 Task: For heading Arial Rounded MT Bold with Underline.  font size for heading26,  'Change the font style of data to'Browallia New.  and font size to 18,  Change the alignment of both headline & data to Align middle & Align Text left.  In the sheet  DebtTracker analysis
Action: Mouse moved to (736, 98)
Screenshot: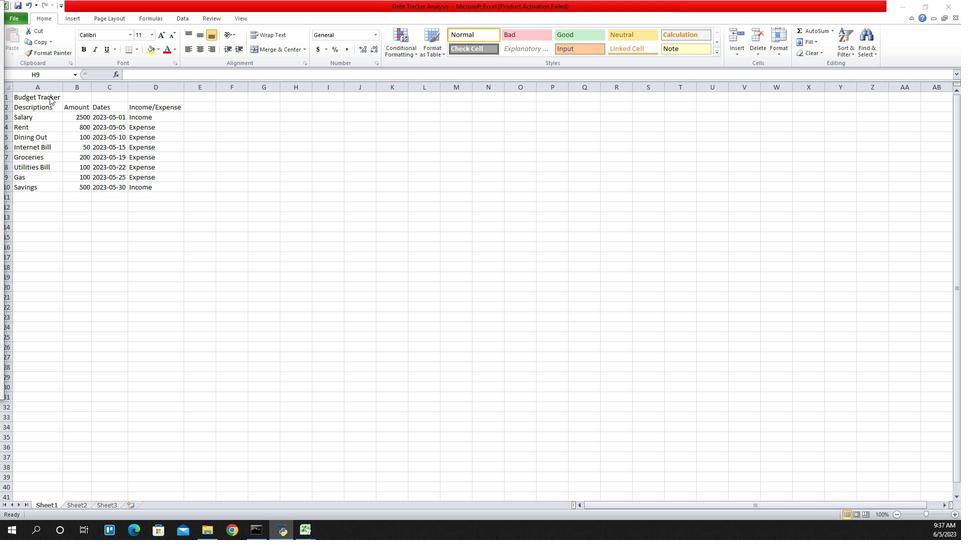 
Action: Mouse pressed left at (736, 98)
Screenshot: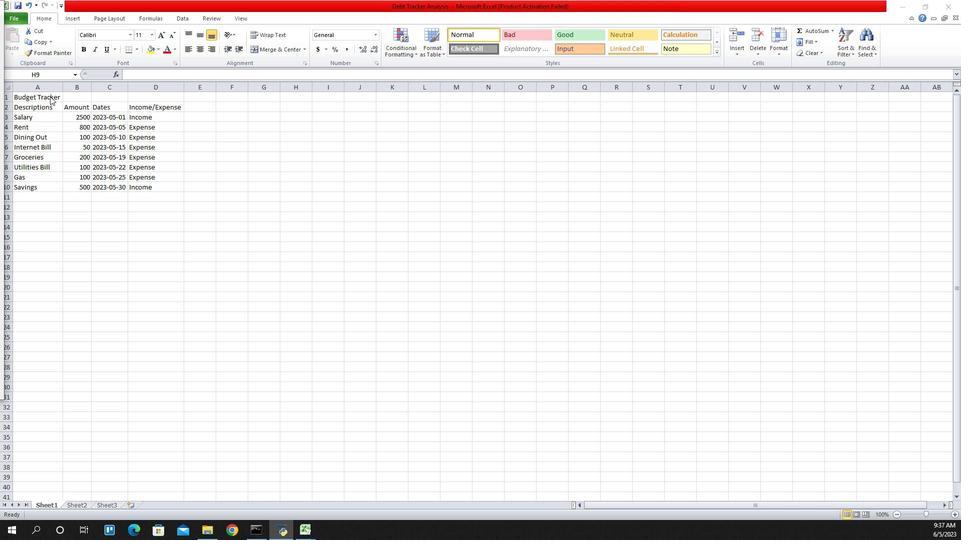 
Action: Mouse moved to (737, 97)
Screenshot: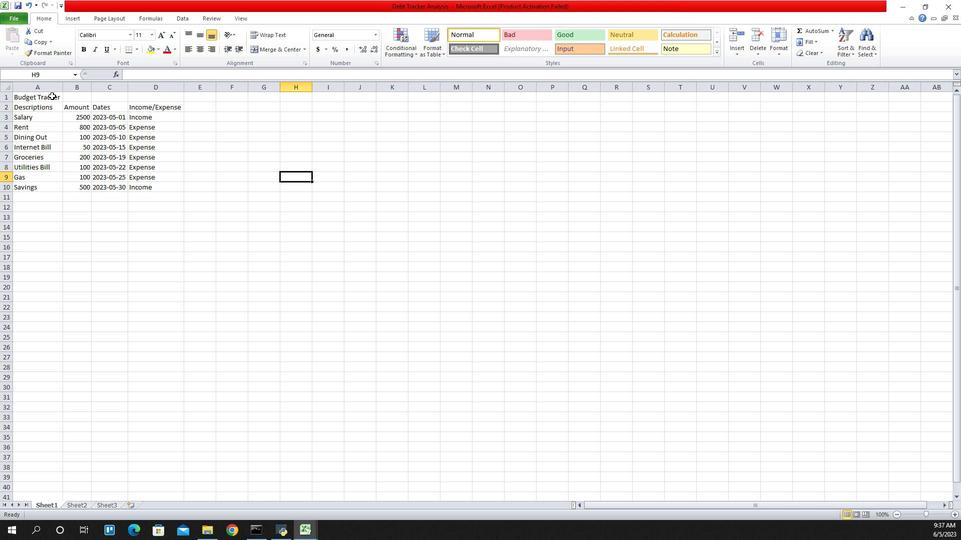 
Action: Mouse pressed left at (737, 97)
Screenshot: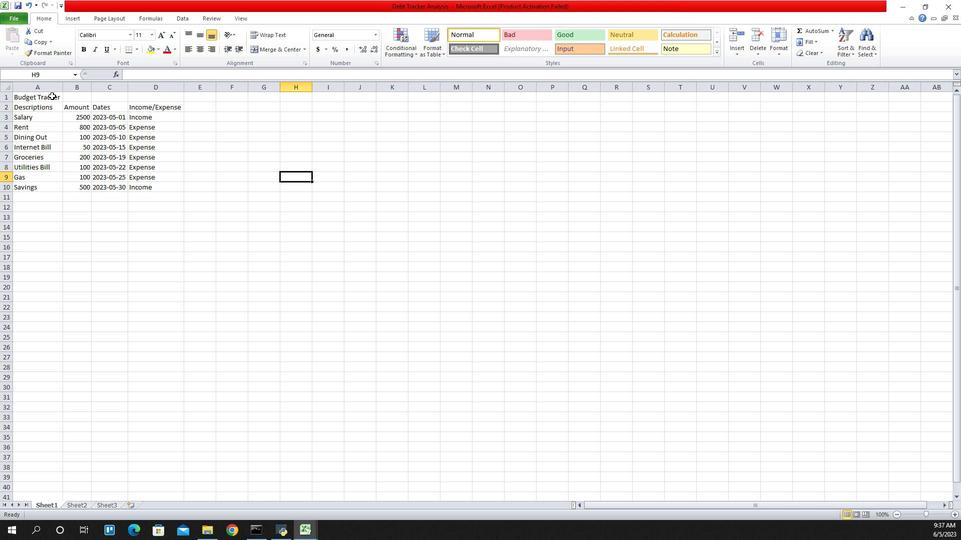 
Action: Mouse moved to (962, 51)
Screenshot: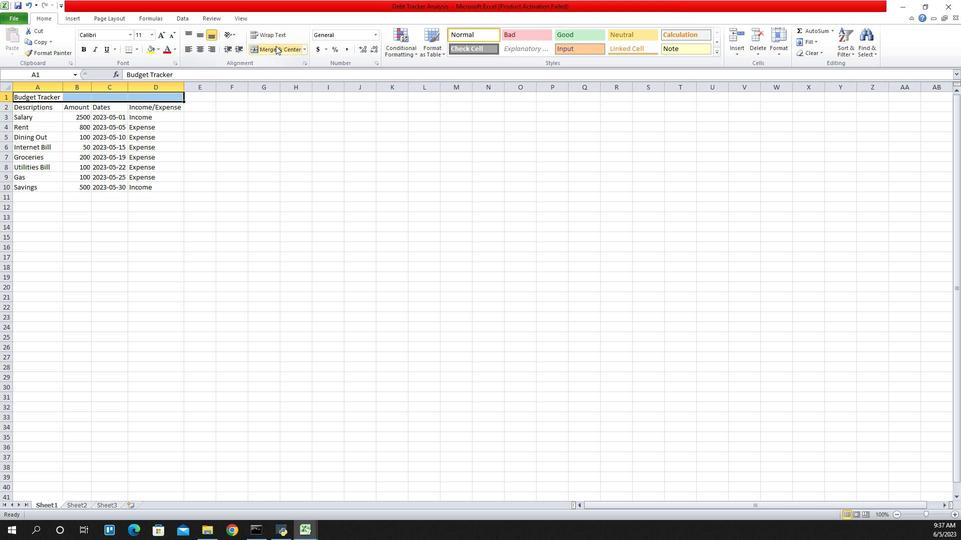 
Action: Mouse pressed left at (962, 51)
Screenshot: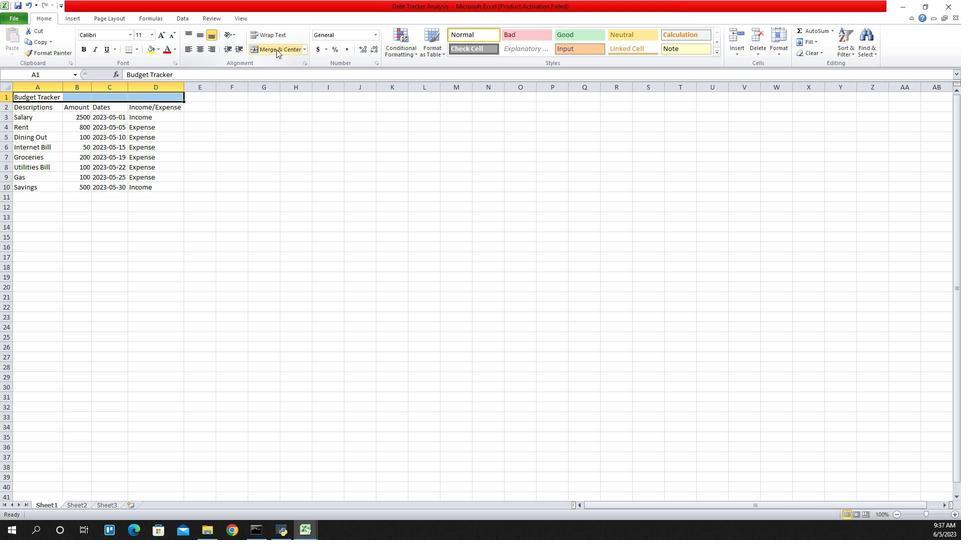 
Action: Mouse moved to (789, 37)
Screenshot: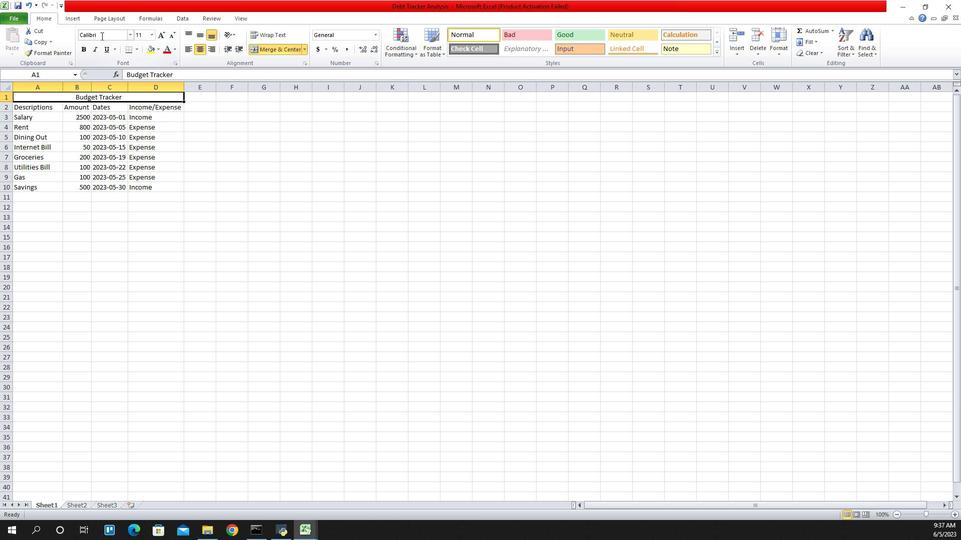 
Action: Mouse pressed left at (789, 37)
Screenshot: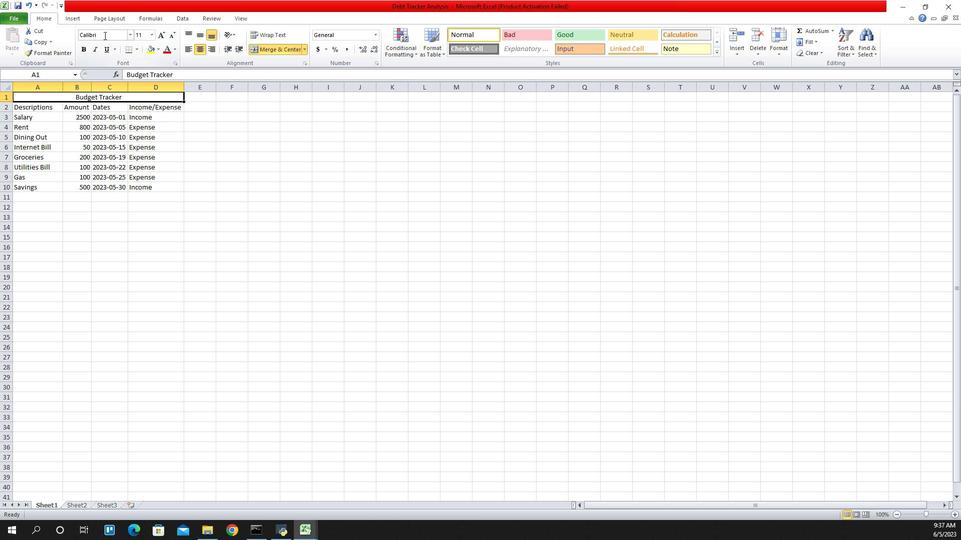 
Action: Key pressed arial<Key.space>rou<Key.enter>
Screenshot: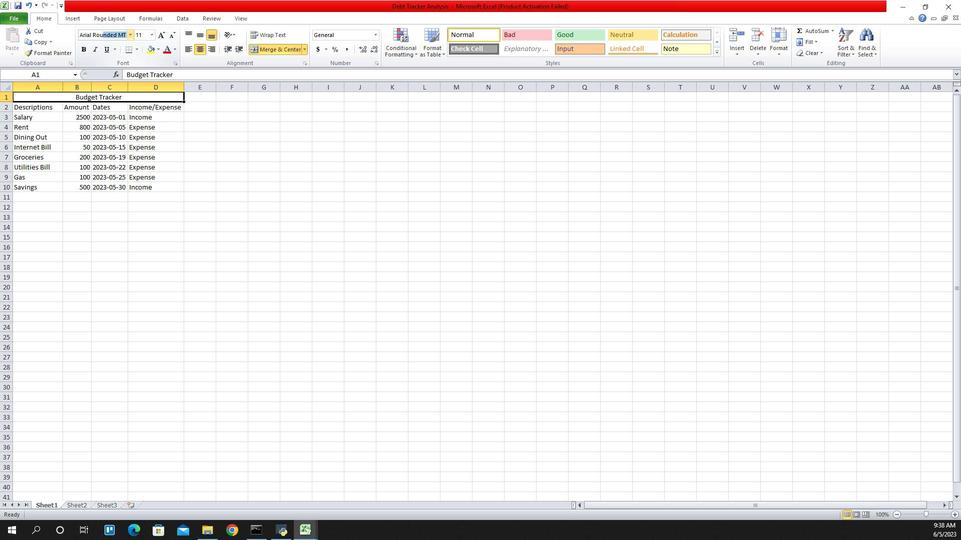 
Action: Mouse moved to (774, 54)
Screenshot: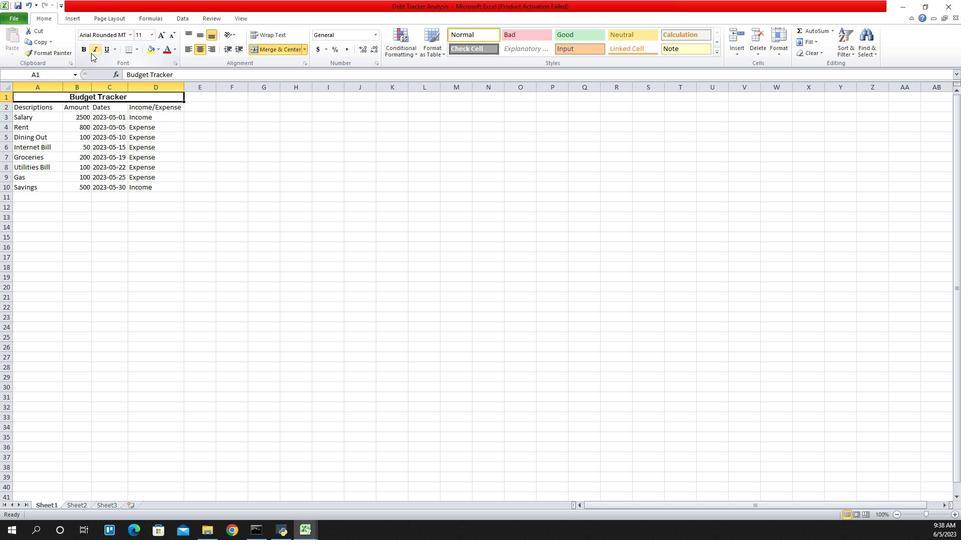 
Action: Mouse pressed left at (774, 54)
Screenshot: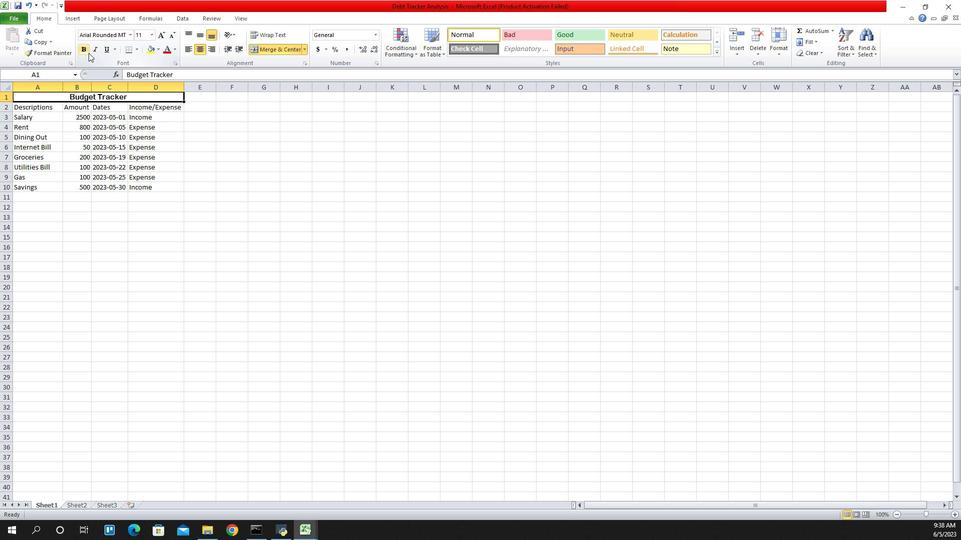 
Action: Mouse moved to (791, 54)
Screenshot: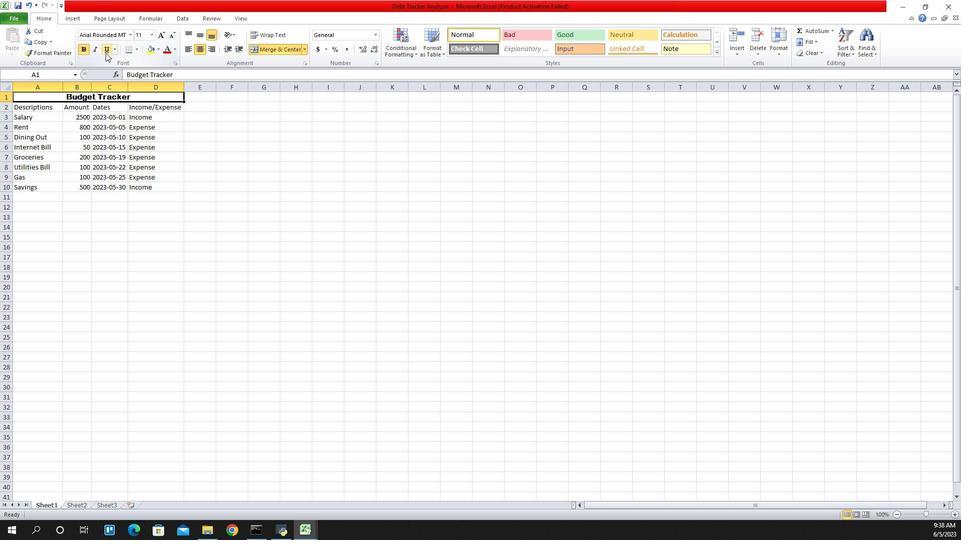 
Action: Mouse pressed left at (791, 54)
Screenshot: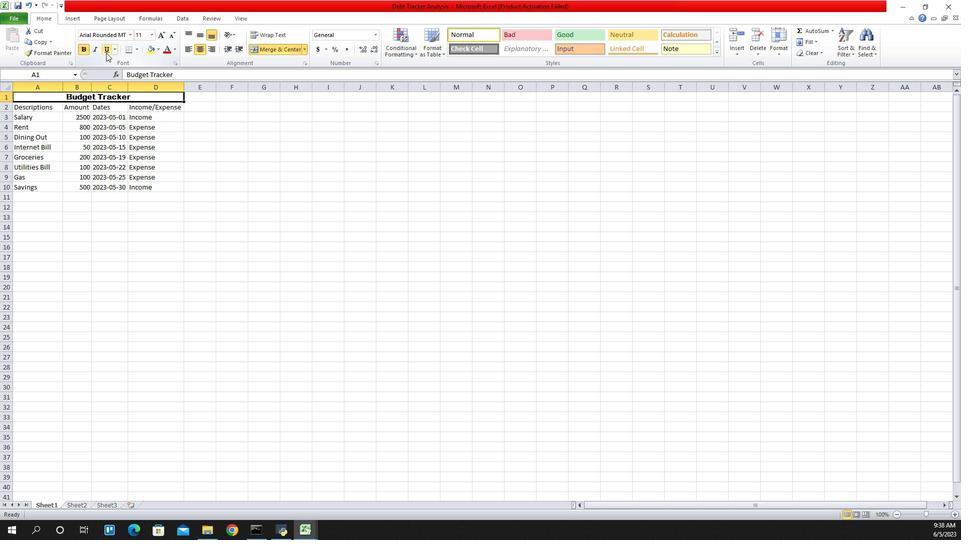 
Action: Mouse moved to (840, 37)
Screenshot: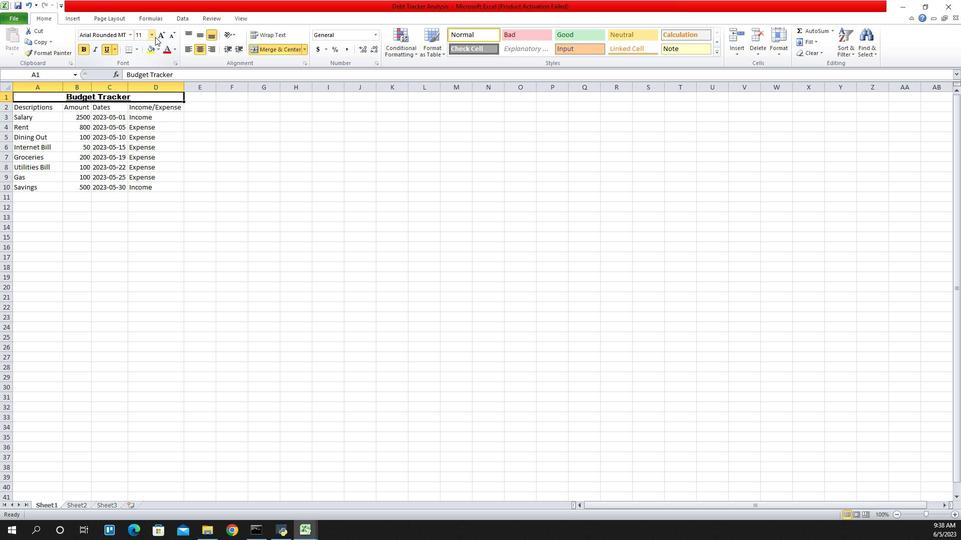 
Action: Mouse pressed left at (840, 37)
Screenshot: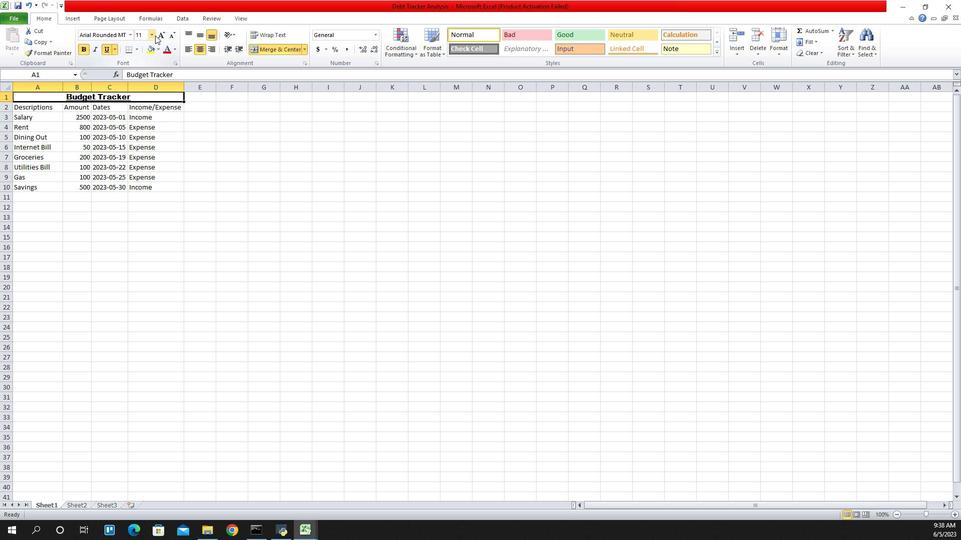 
Action: Mouse moved to (828, 140)
Screenshot: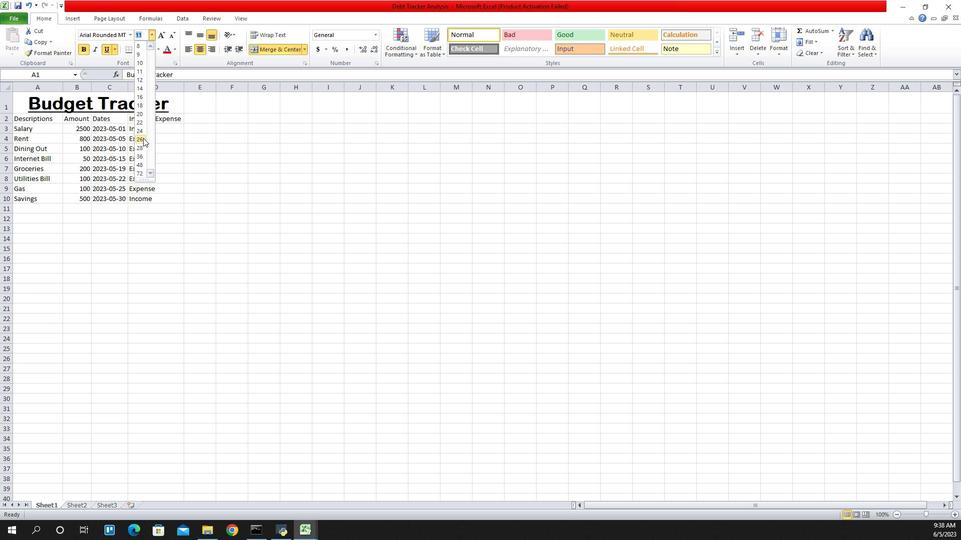 
Action: Mouse pressed left at (828, 140)
Screenshot: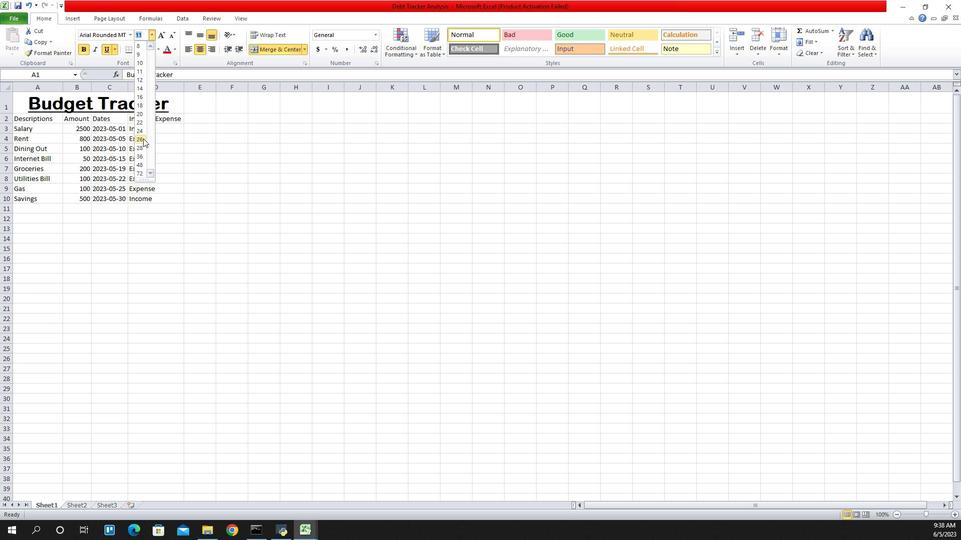 
Action: Mouse moved to (739, 122)
Screenshot: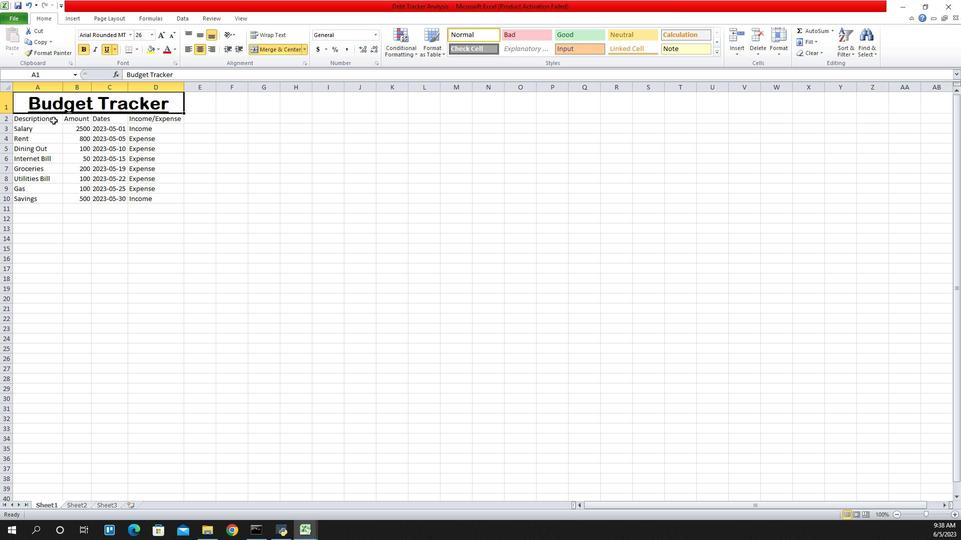 
Action: Mouse pressed left at (739, 122)
Screenshot: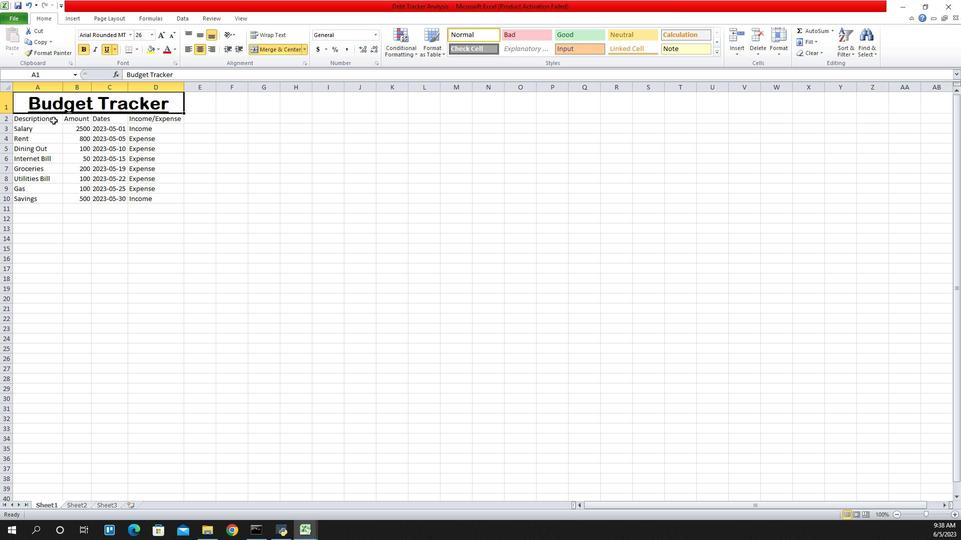 
Action: Mouse moved to (796, 38)
Screenshot: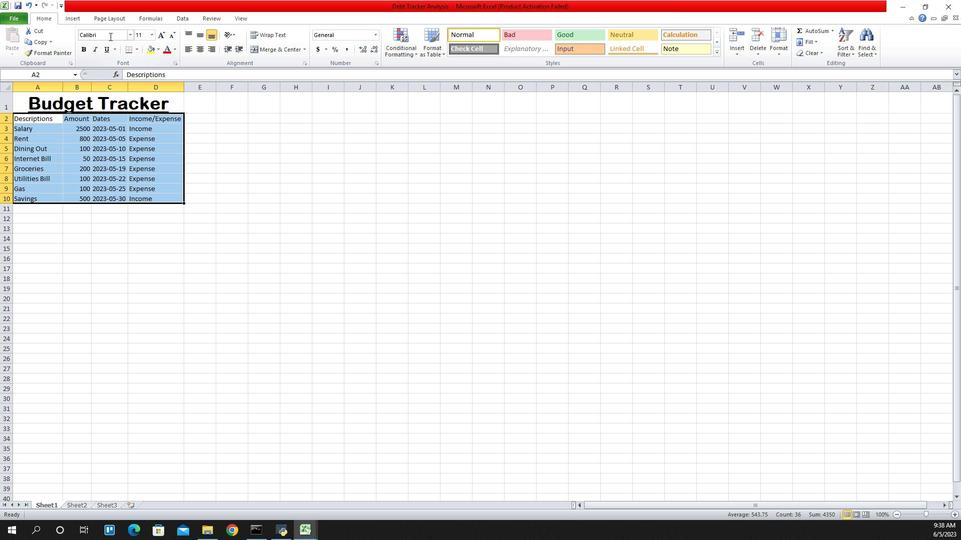 
Action: Mouse pressed left at (796, 38)
Screenshot: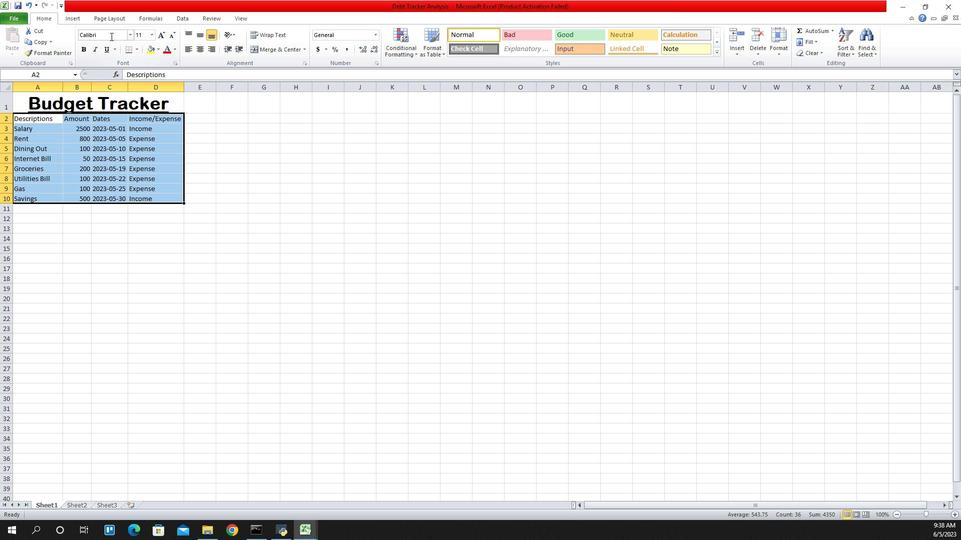 
Action: Key pressed browallia<Key.space>new<Key.enter>
Screenshot: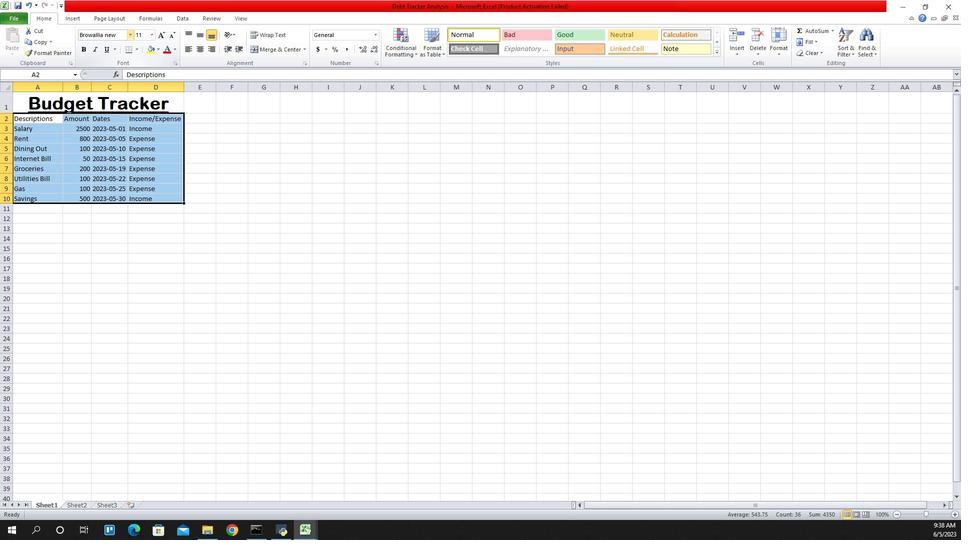 
Action: Mouse moved to (838, 36)
Screenshot: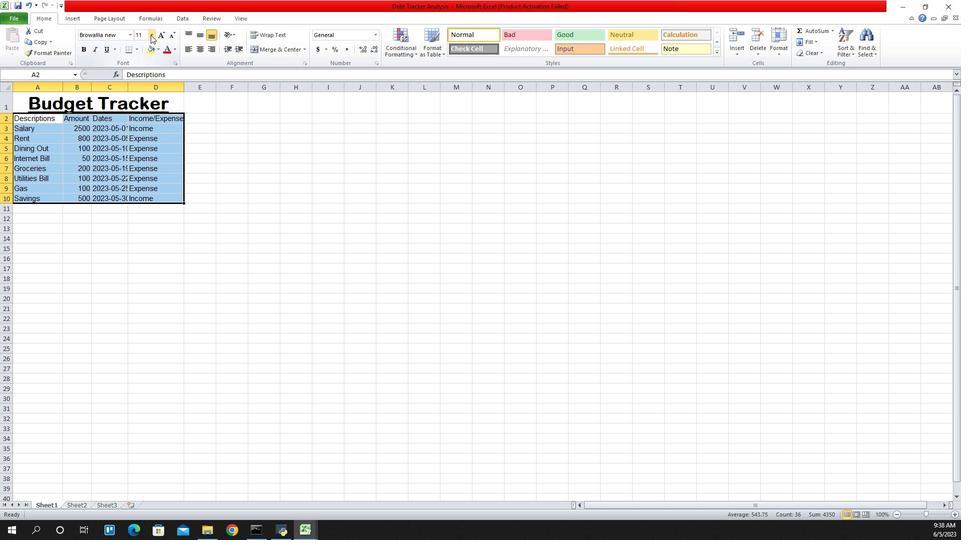 
Action: Mouse pressed left at (838, 36)
Screenshot: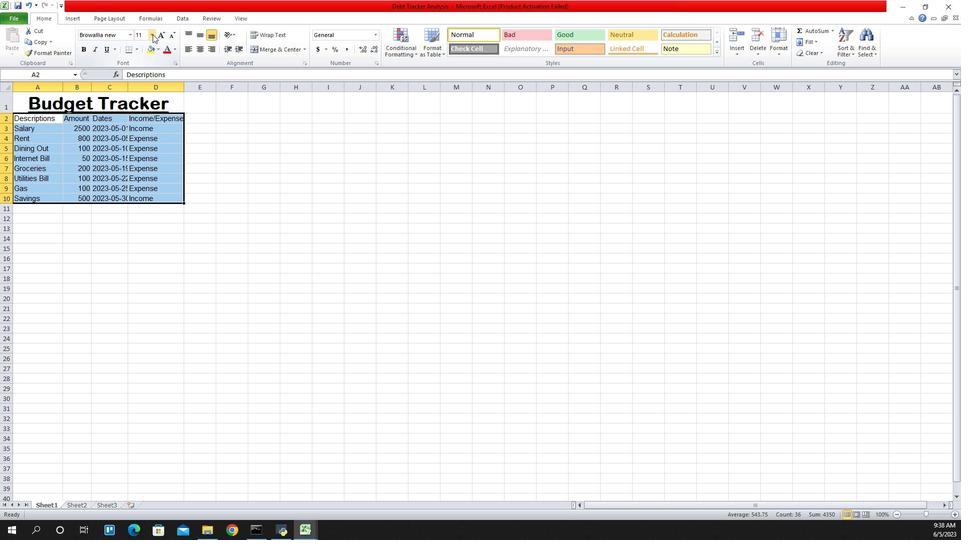 
Action: Mouse moved to (828, 106)
Screenshot: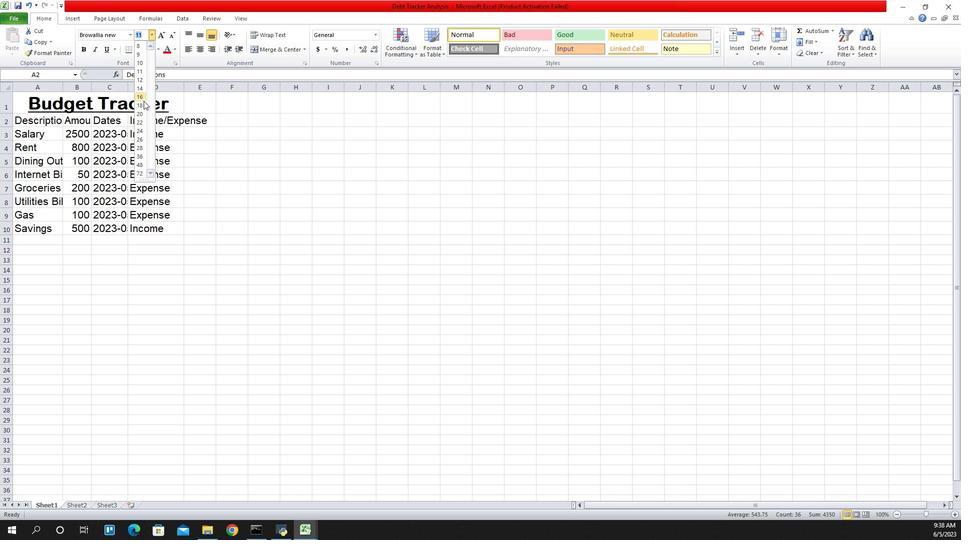 
Action: Mouse pressed left at (828, 106)
Screenshot: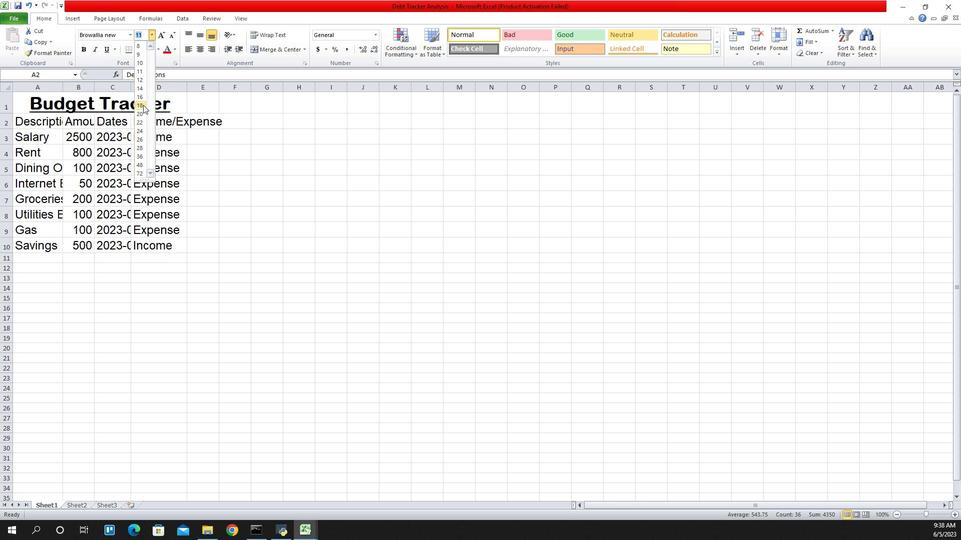 
Action: Mouse moved to (737, 92)
Screenshot: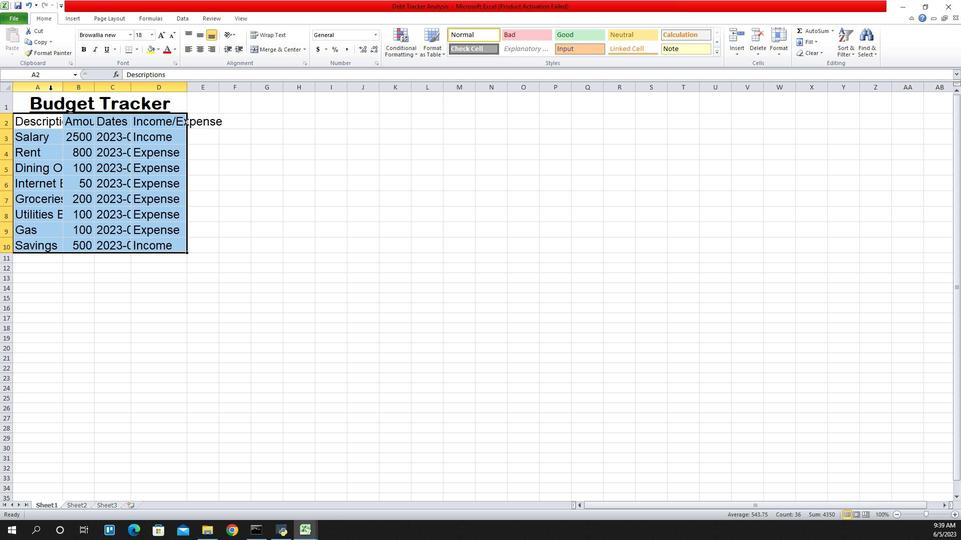 
Action: Mouse pressed left at (737, 92)
Screenshot: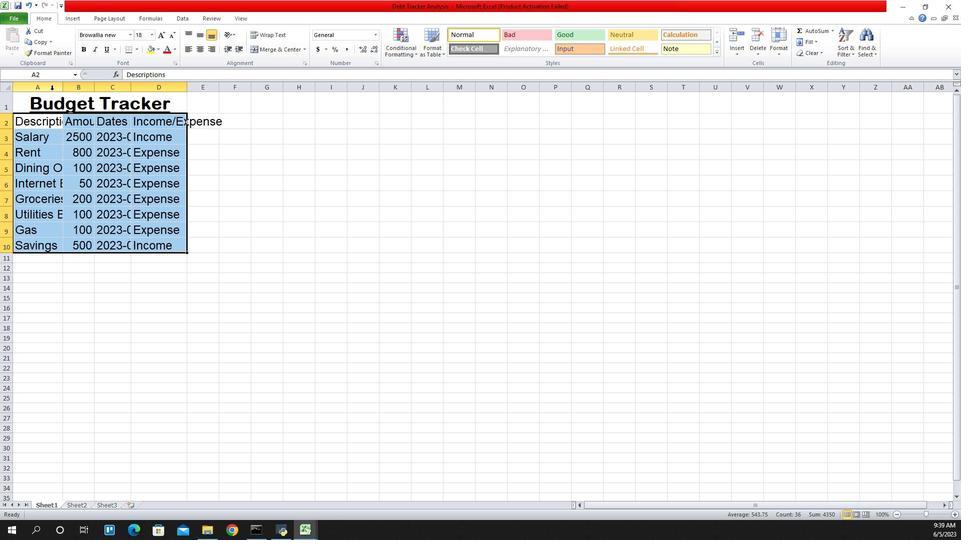 
Action: Mouse moved to (874, 86)
Screenshot: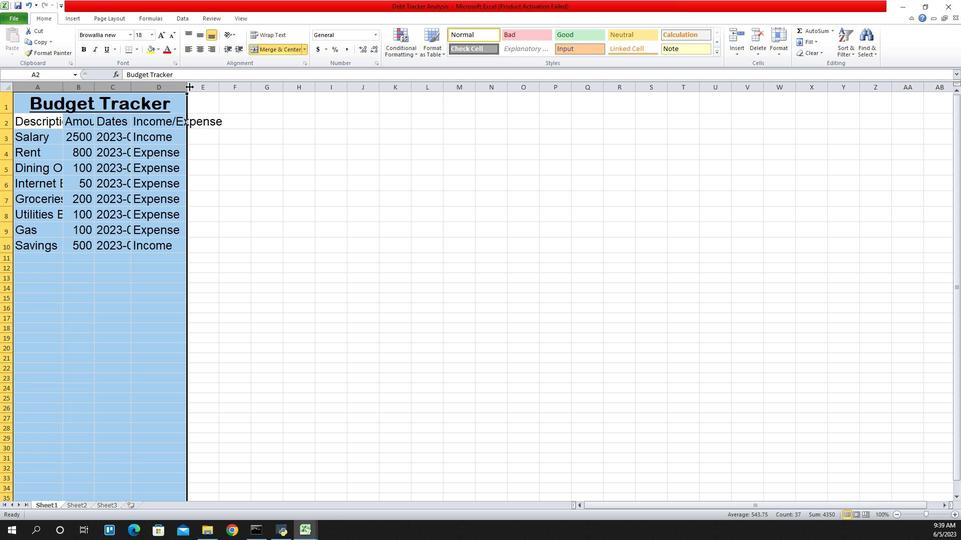 
Action: Mouse pressed left at (874, 86)
Screenshot: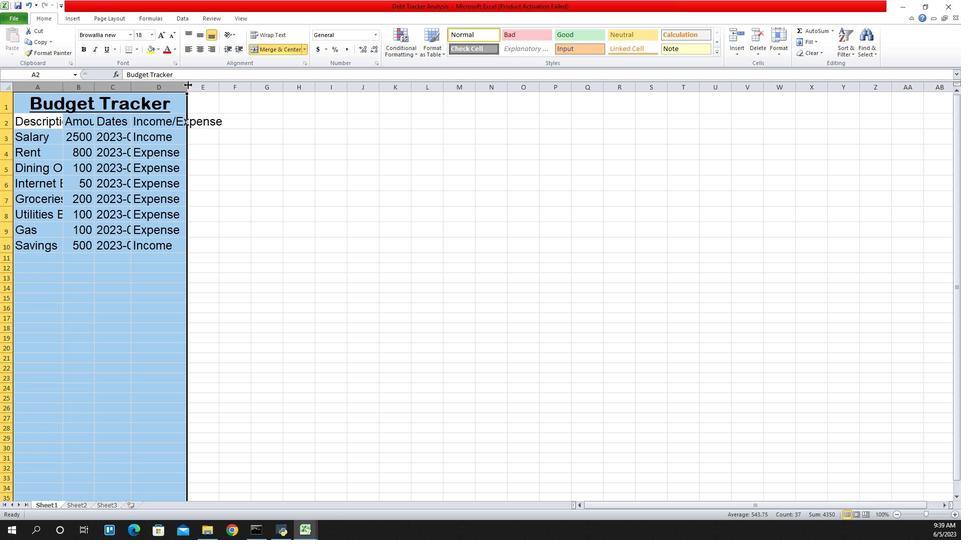 
Action: Mouse pressed left at (874, 86)
Screenshot: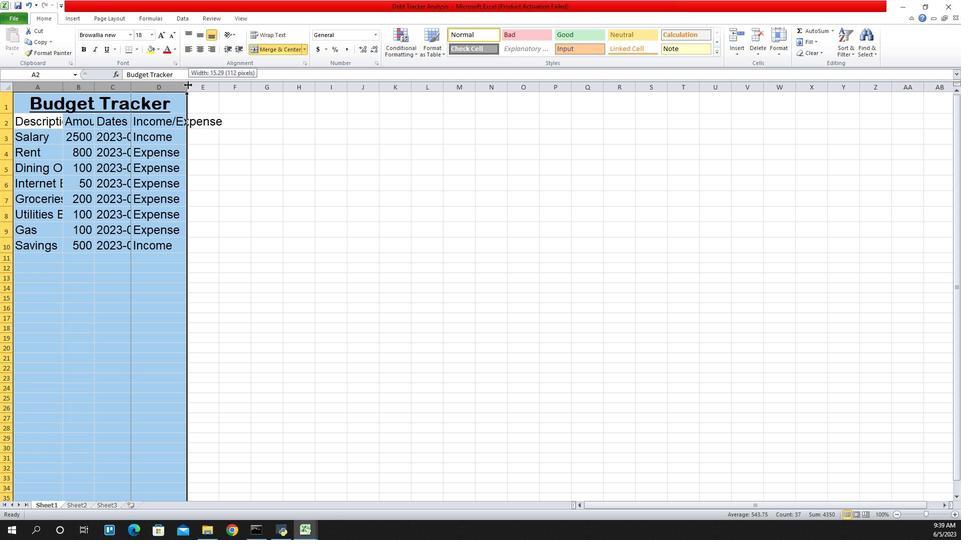 
Action: Mouse moved to (753, 108)
Screenshot: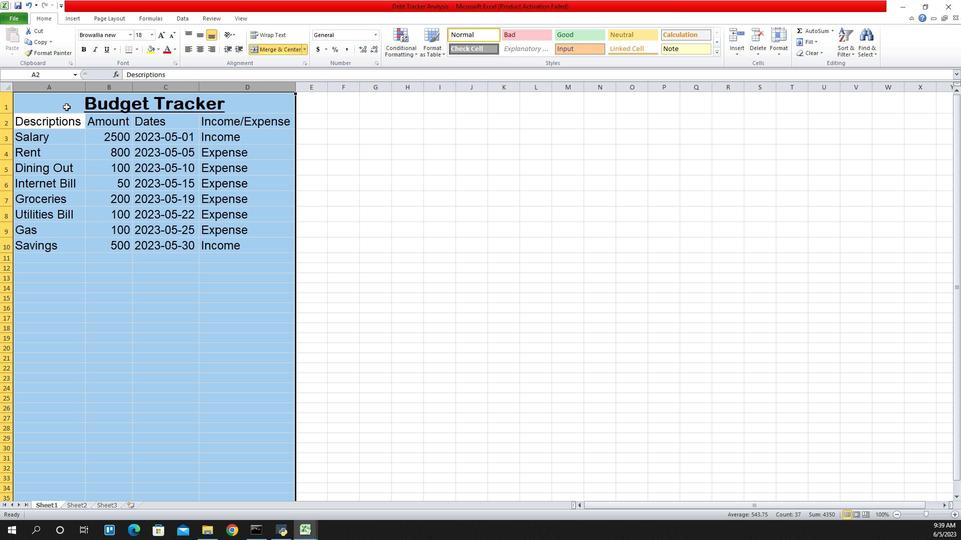 
Action: Mouse pressed left at (753, 108)
Screenshot: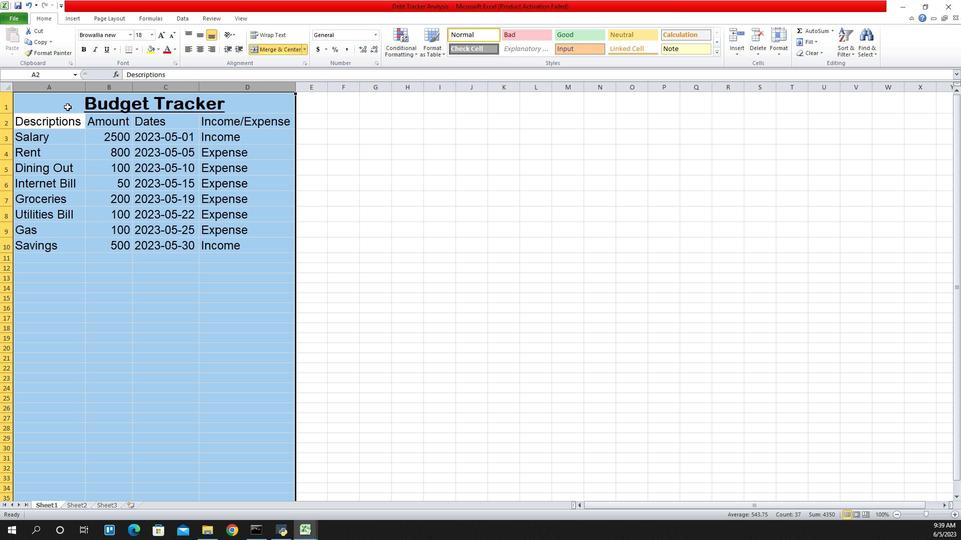 
Action: Mouse moved to (883, 38)
Screenshot: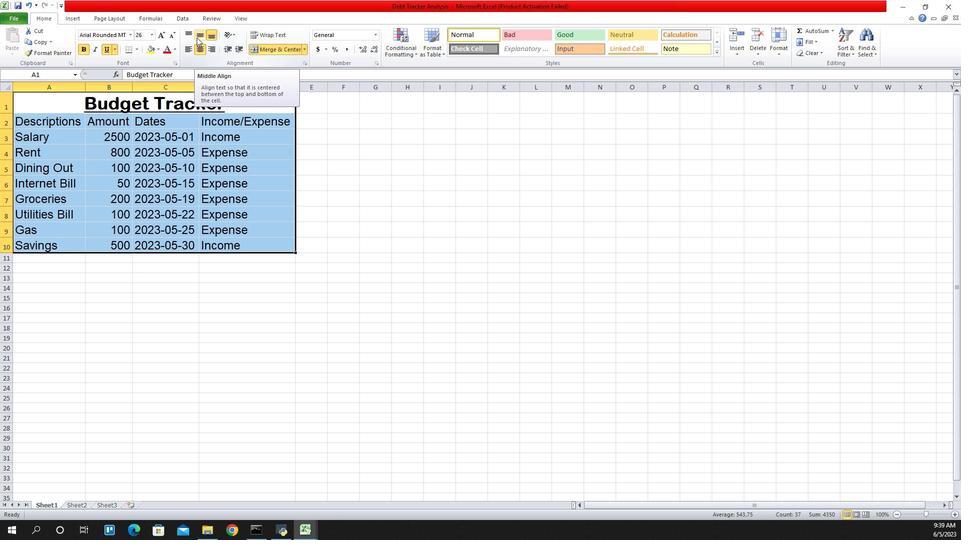 
Action: Mouse pressed left at (883, 38)
Screenshot: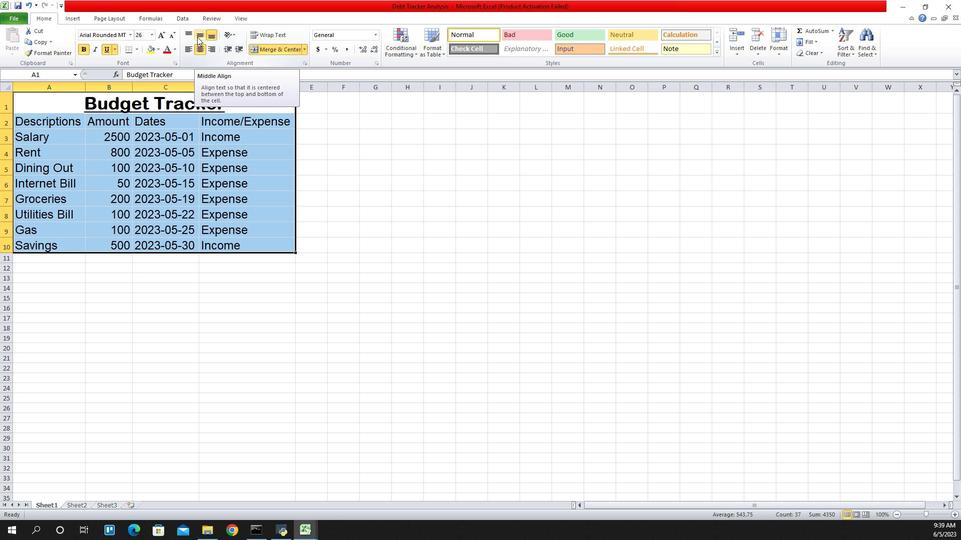 
Action: Mouse moved to (873, 52)
Screenshot: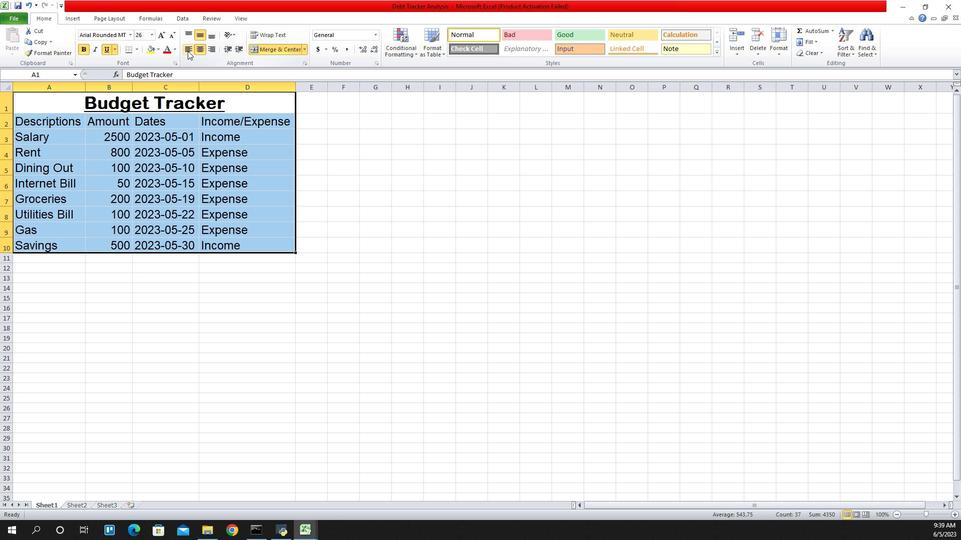 
Action: Mouse pressed left at (873, 52)
Screenshot: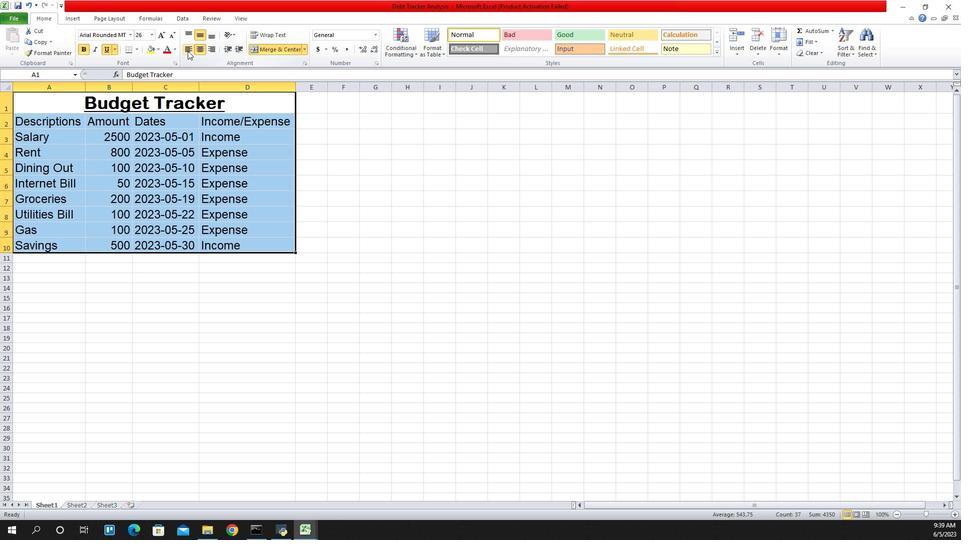 
Action: Mouse moved to (945, 248)
Screenshot: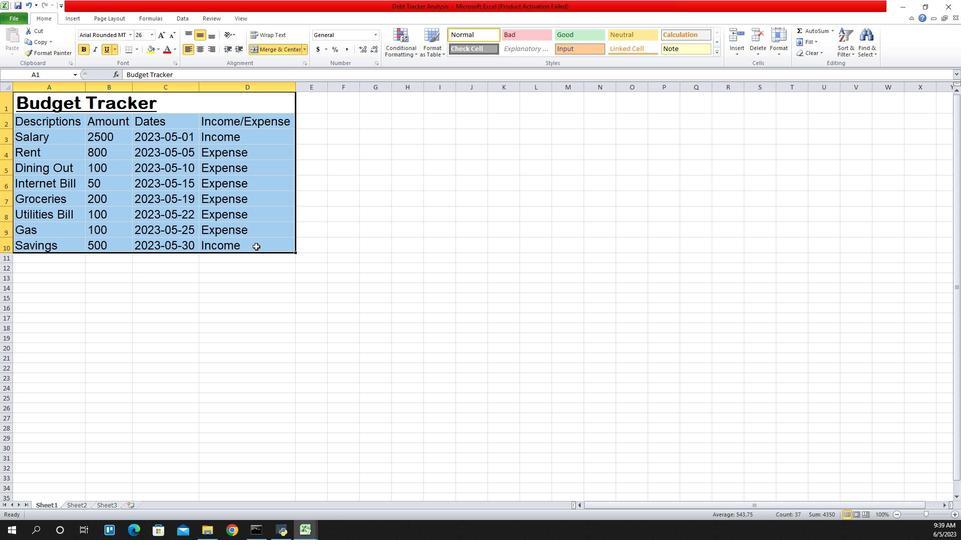 
Action: Mouse pressed left at (945, 248)
Screenshot: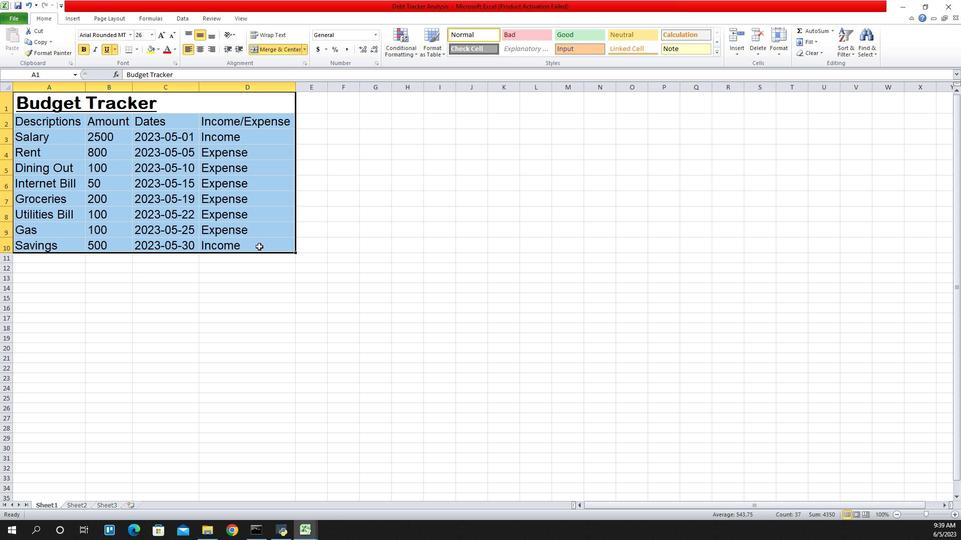 
Action: Mouse moved to (881, 273)
Screenshot: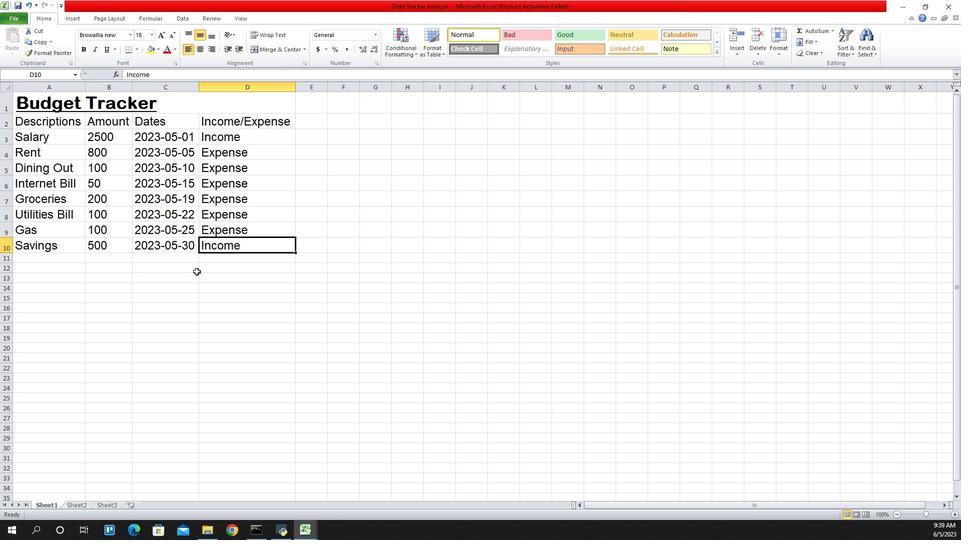 
Action: Key pressed ctrl+S
Screenshot: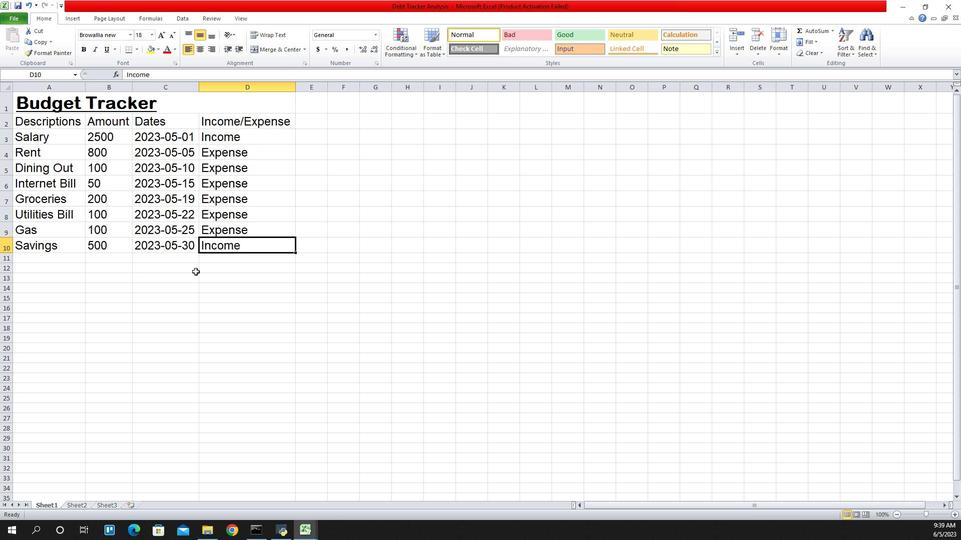 
Action: Mouse moved to (875, 270)
Screenshot: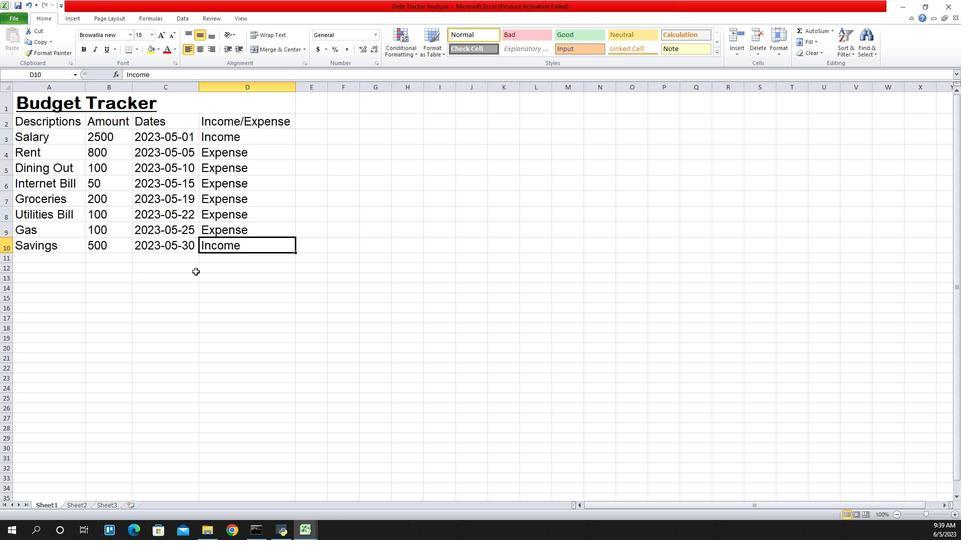 
Action: Key pressed <'\x13'> 36)
Screenshot: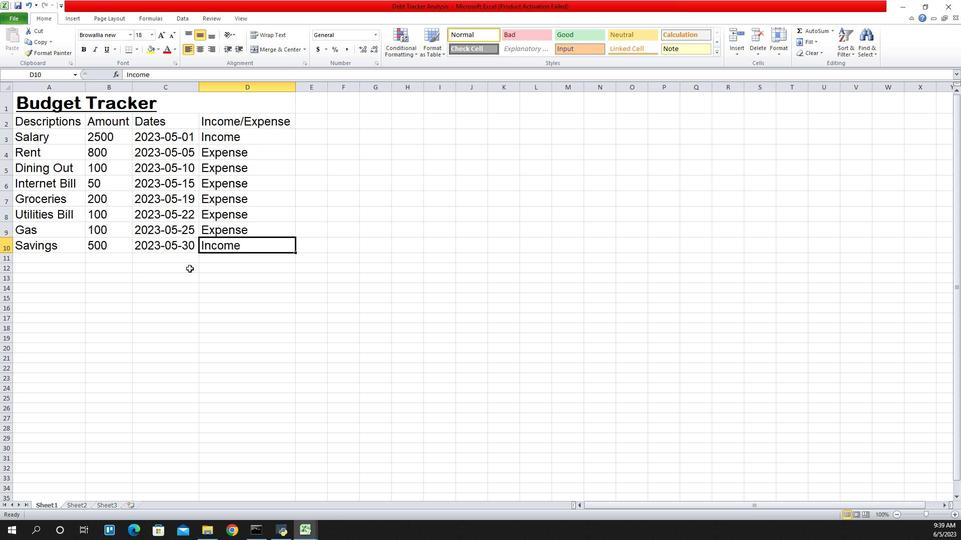 
Action: Mouse moved to (874, 267)
Screenshot: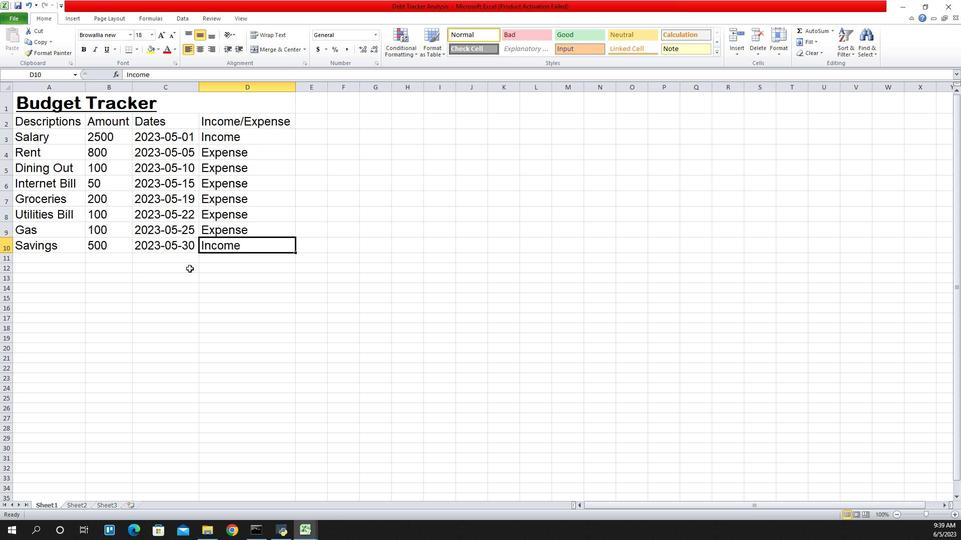 
